 Task: Add Everyone Unscented Nourishing Lotion to the cart.
Action: Mouse moved to (724, 291)
Screenshot: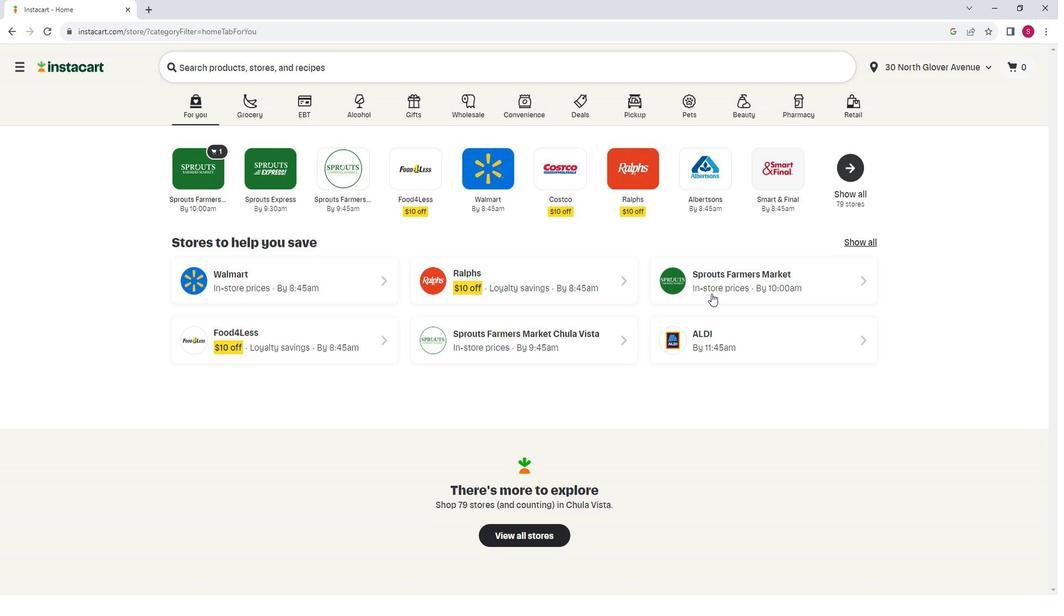 
Action: Mouse pressed left at (724, 291)
Screenshot: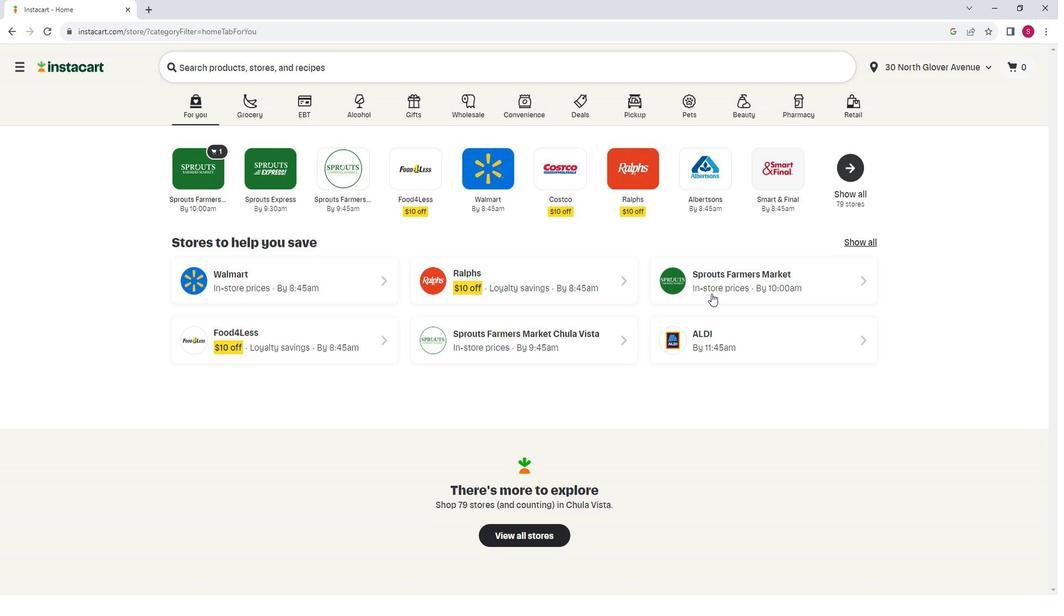 
Action: Mouse moved to (84, 391)
Screenshot: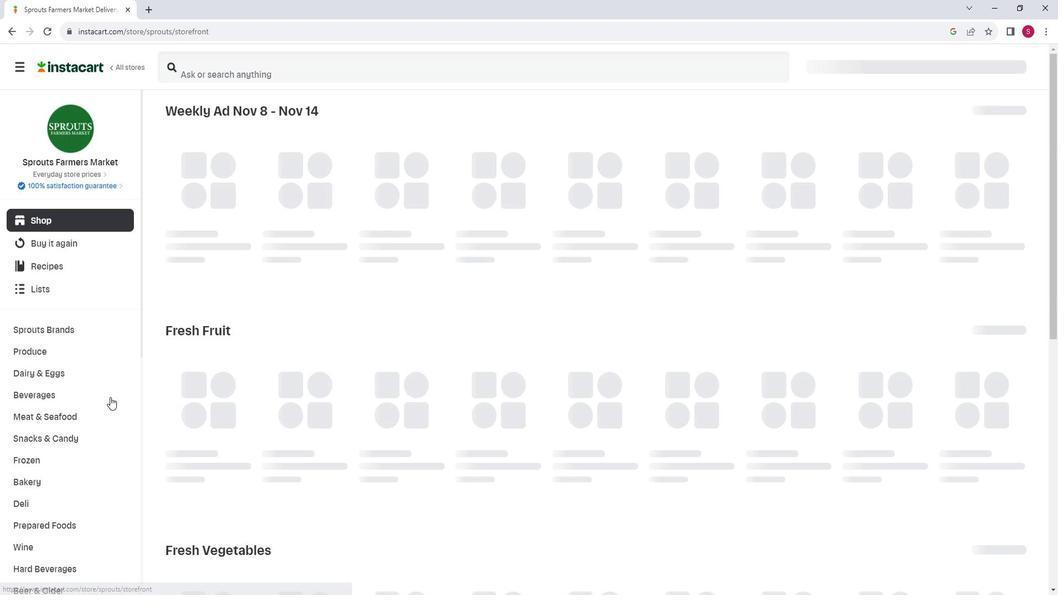 
Action: Mouse scrolled (84, 390) with delta (0, 0)
Screenshot: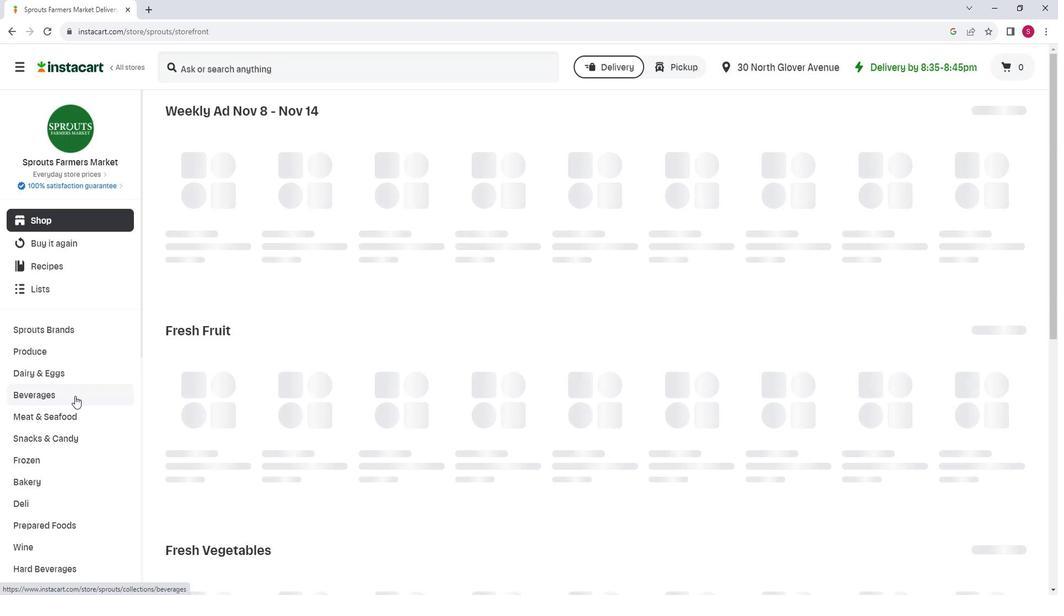 
Action: Mouse scrolled (84, 390) with delta (0, 0)
Screenshot: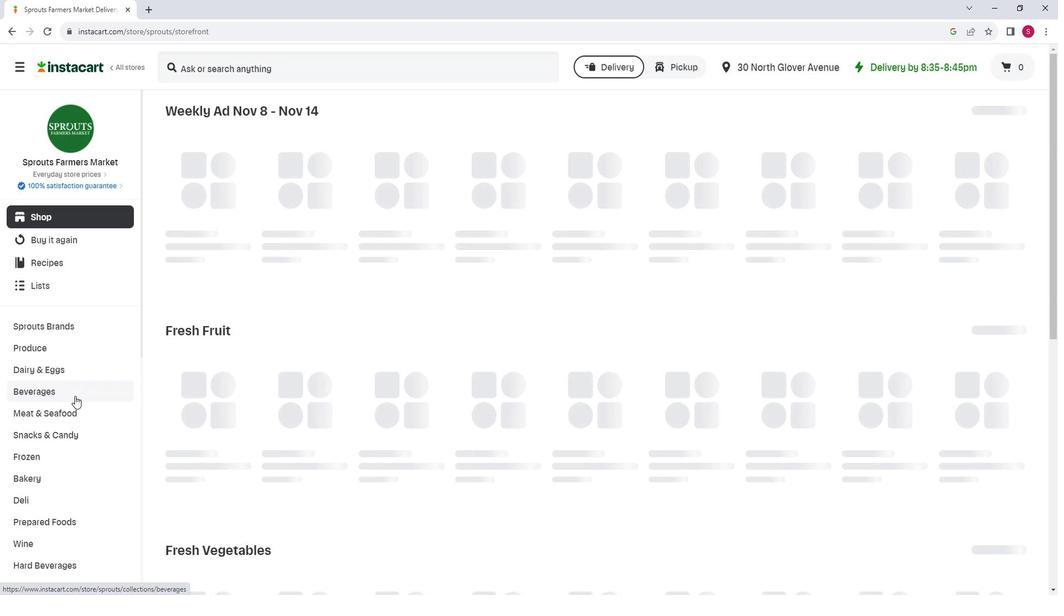 
Action: Mouse scrolled (84, 390) with delta (0, 0)
Screenshot: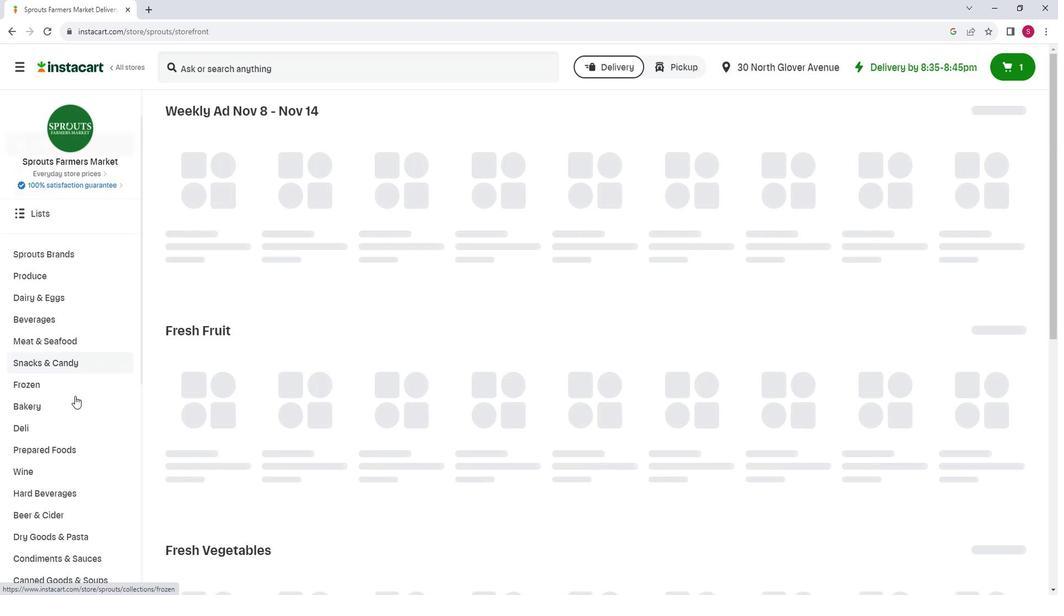 
Action: Mouse scrolled (84, 390) with delta (0, 0)
Screenshot: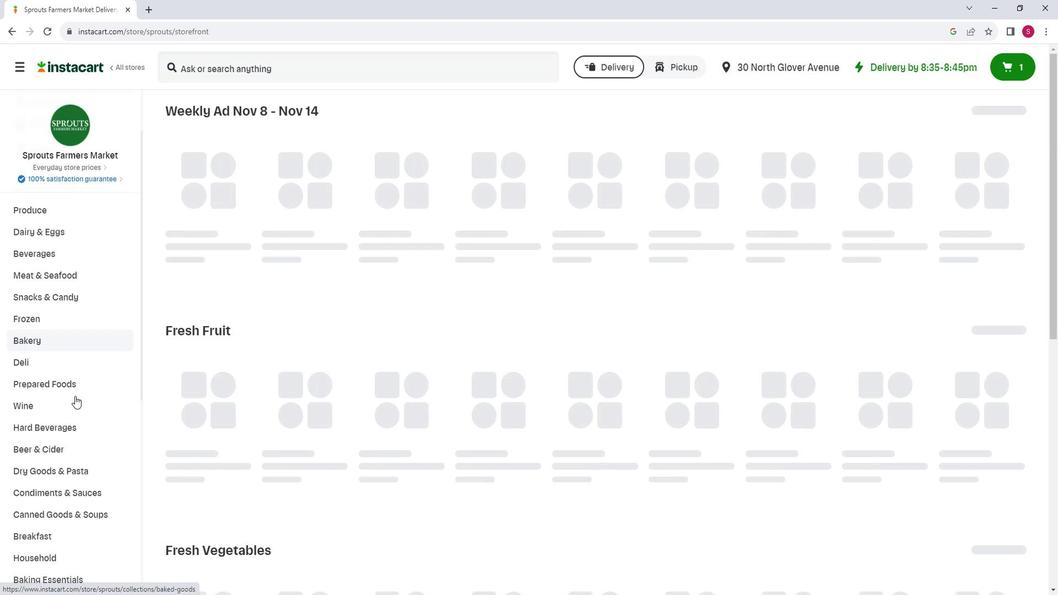 
Action: Mouse moved to (84, 391)
Screenshot: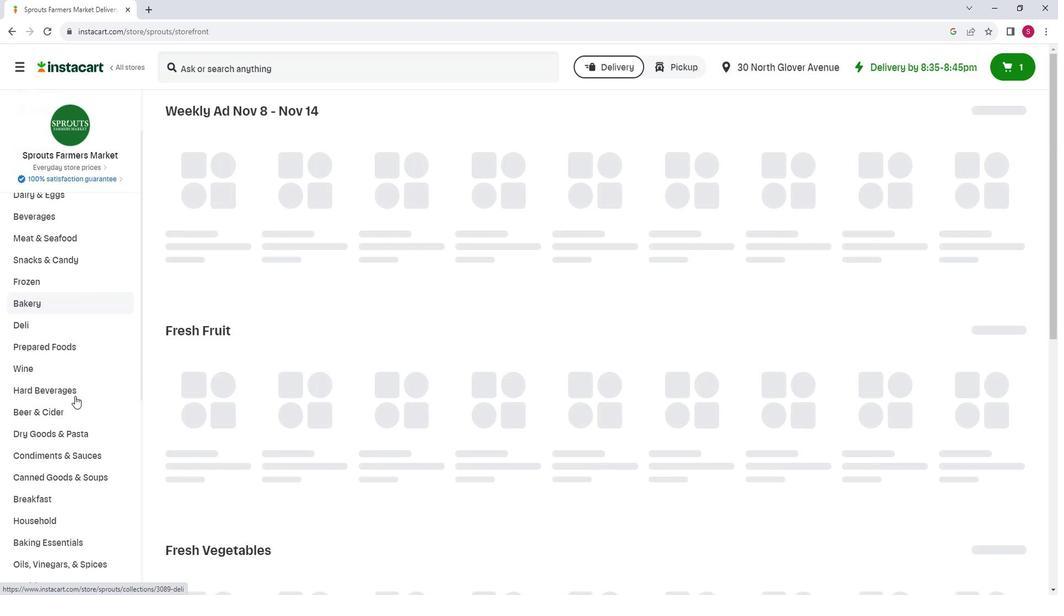 
Action: Mouse scrolled (84, 391) with delta (0, 0)
Screenshot: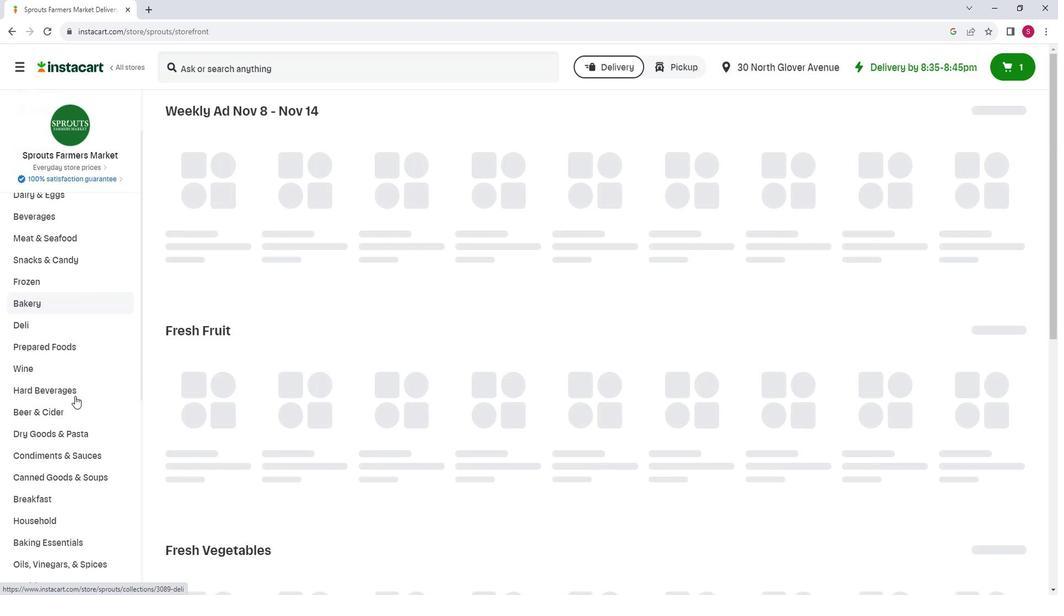 
Action: Mouse moved to (83, 421)
Screenshot: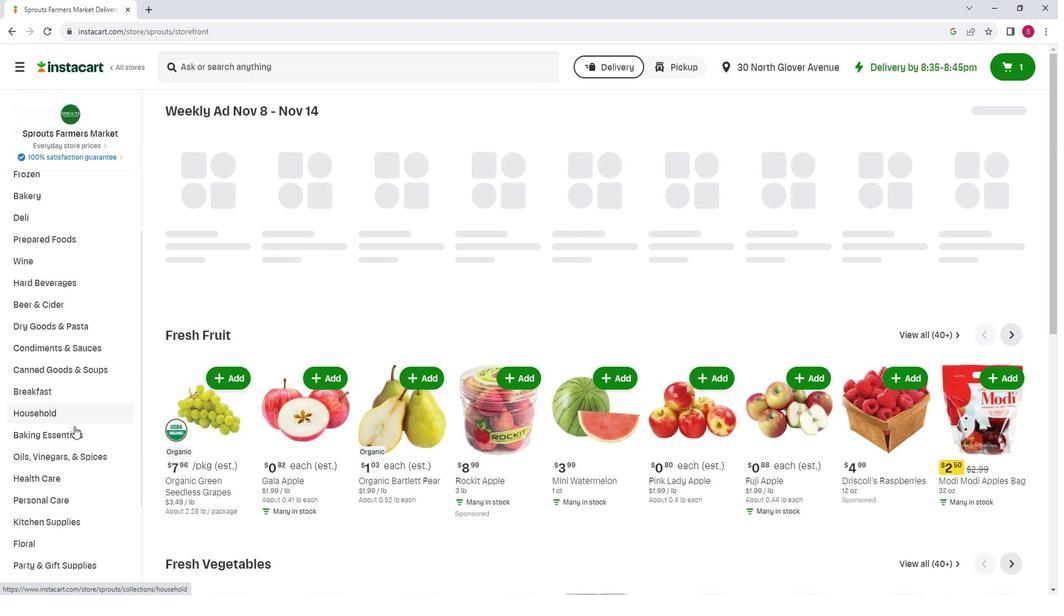 
Action: Mouse scrolled (83, 420) with delta (0, 0)
Screenshot: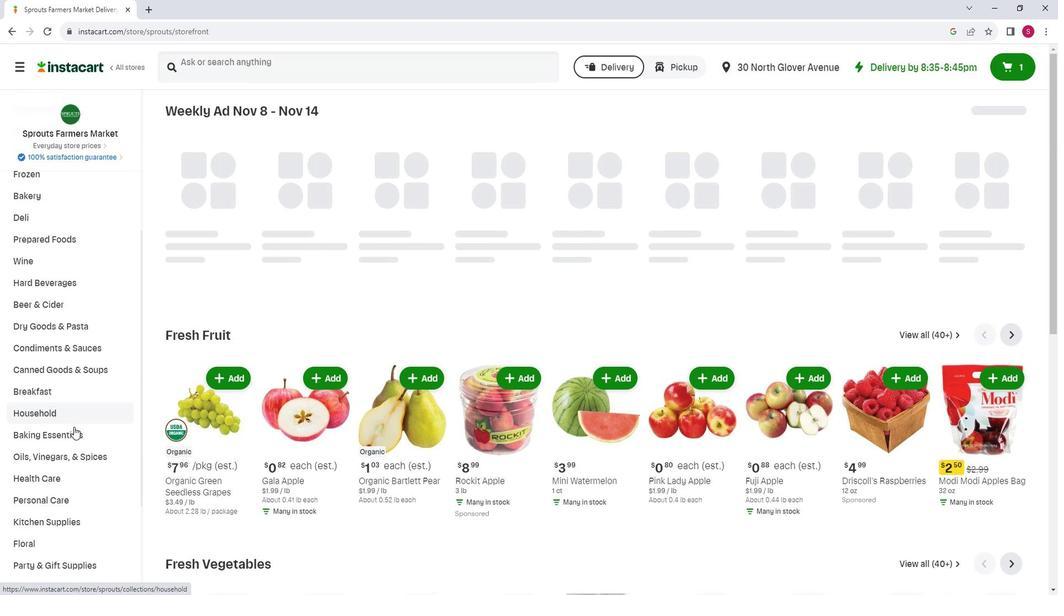
Action: Mouse moved to (82, 434)
Screenshot: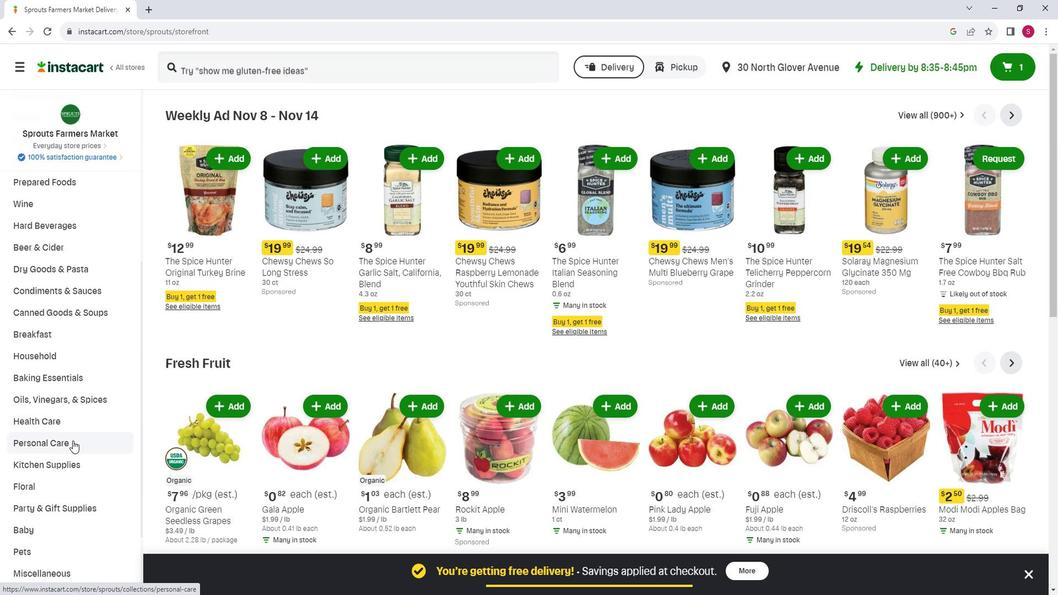 
Action: Mouse pressed left at (82, 434)
Screenshot: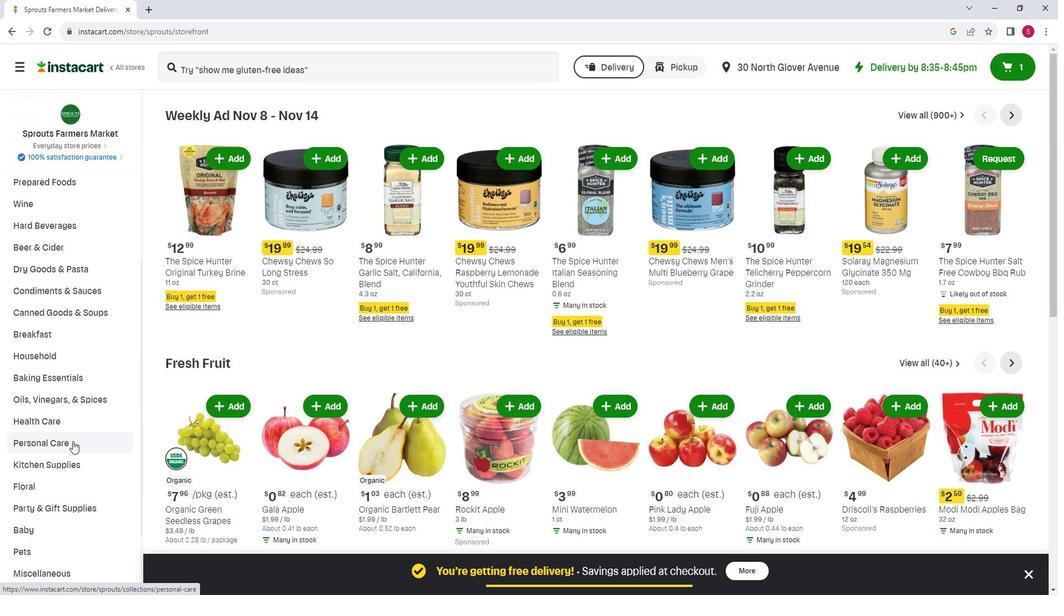 
Action: Mouse moved to (288, 156)
Screenshot: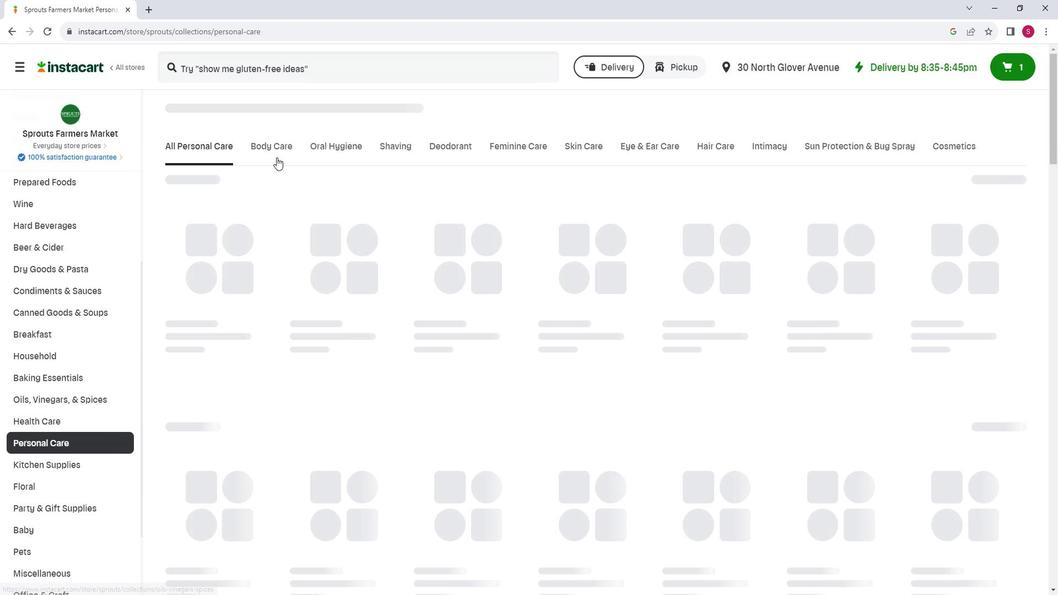 
Action: Mouse pressed left at (288, 156)
Screenshot: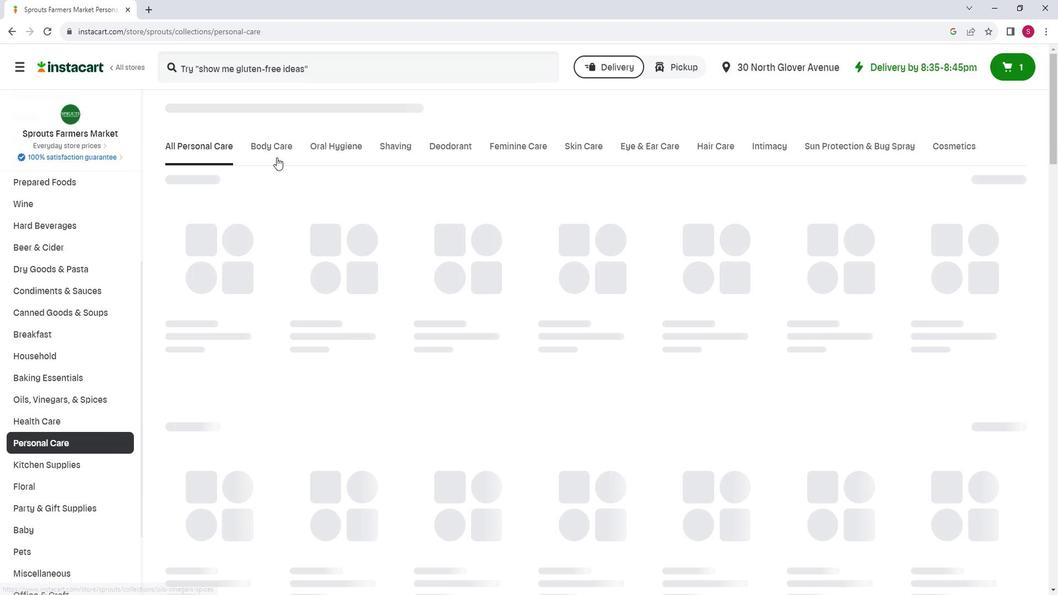 
Action: Mouse moved to (451, 187)
Screenshot: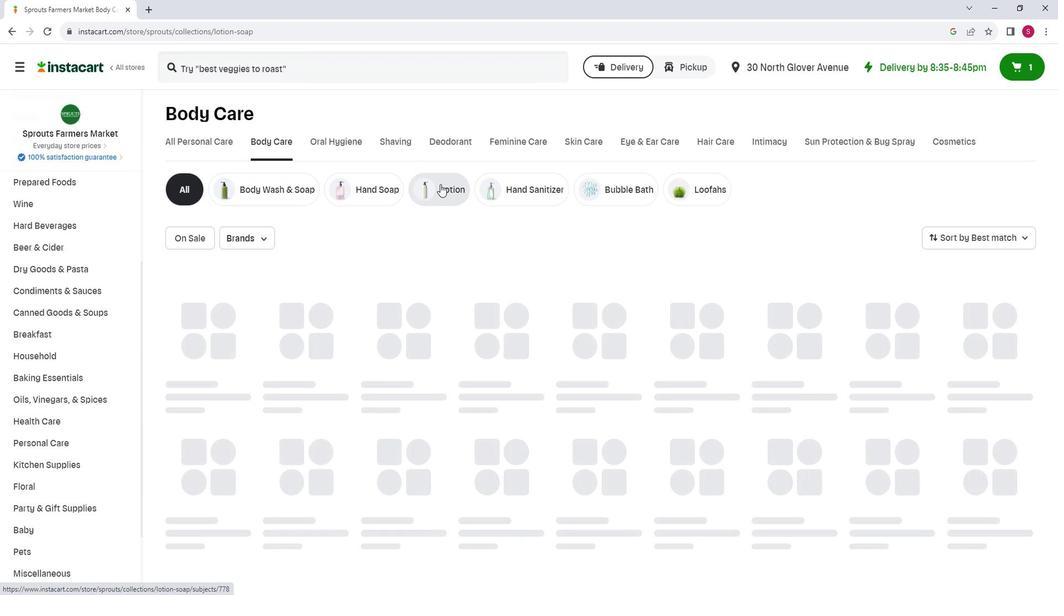 
Action: Mouse pressed left at (451, 187)
Screenshot: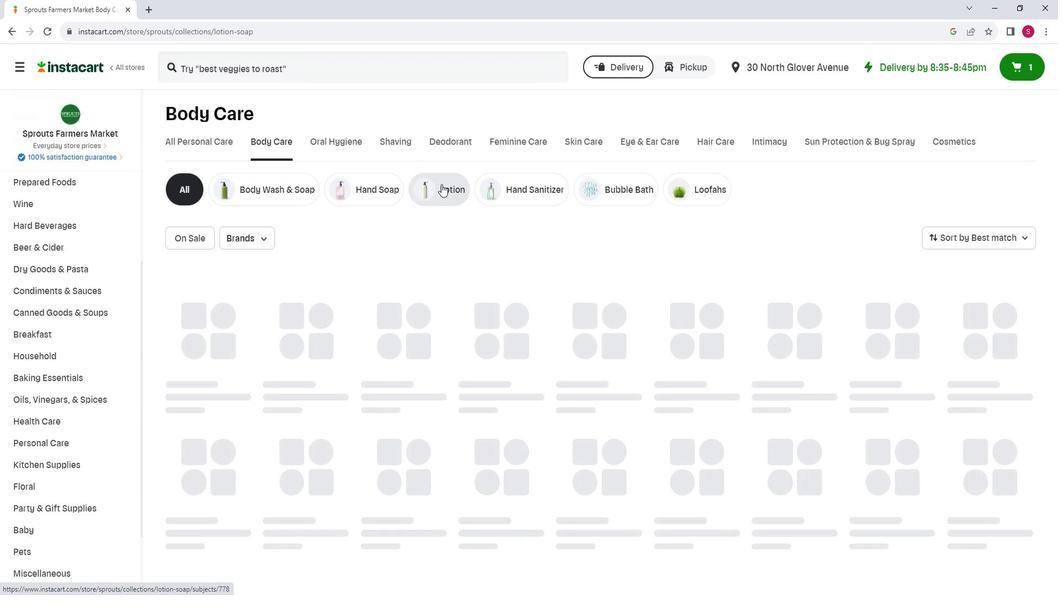 
Action: Mouse moved to (317, 78)
Screenshot: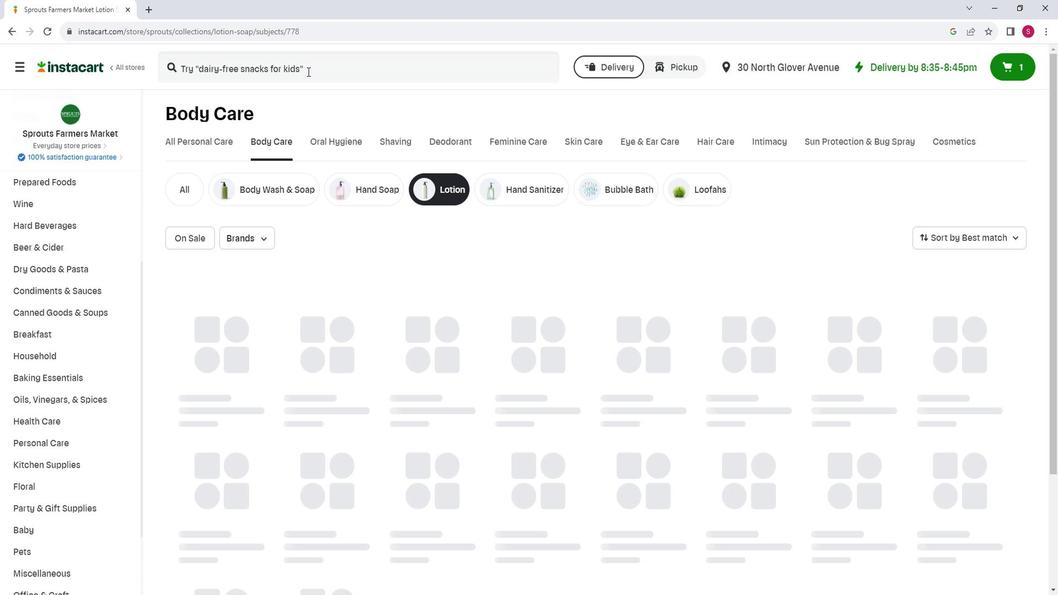 
Action: Mouse pressed left at (317, 78)
Screenshot: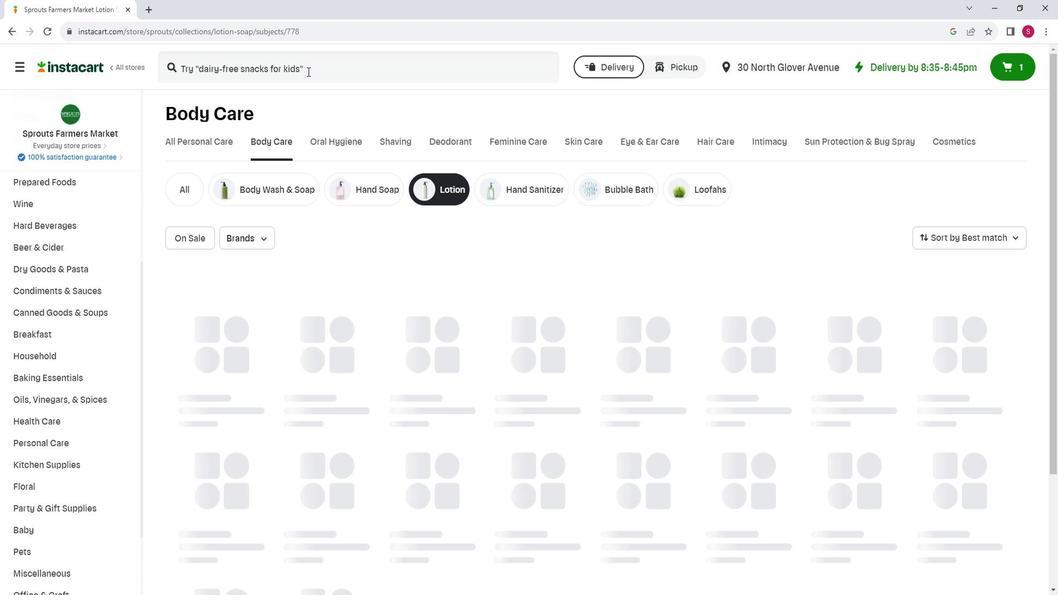 
Action: Key pressed <Key.shift>Everyone<Key.space><Key.shift>Unscented<Key.space><Key.shift>Nourishing<Key.space><Key.shift>Lotion<Key.enter>
Screenshot: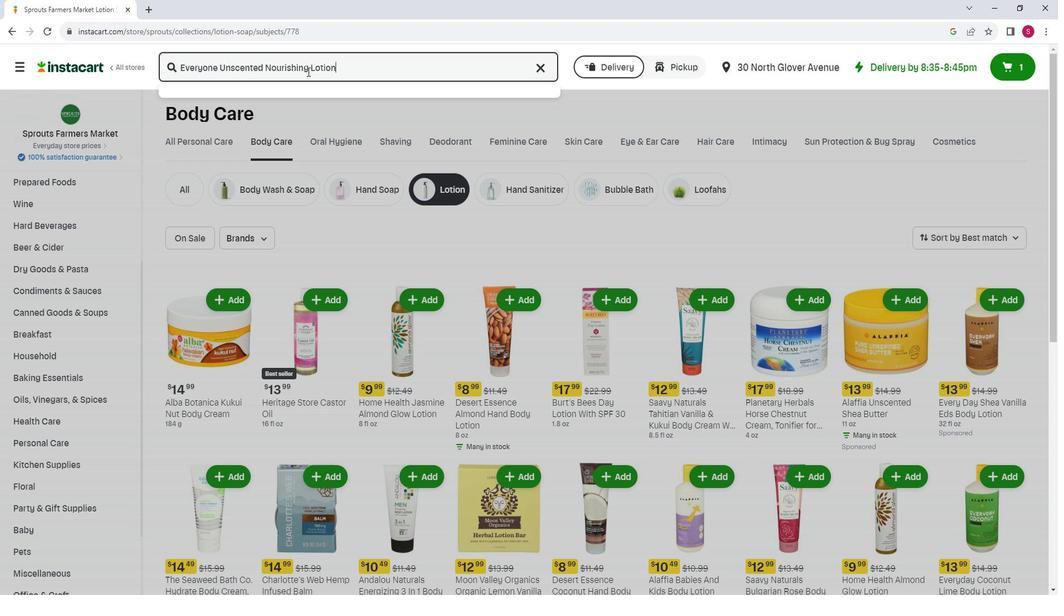 
Action: Mouse moved to (167, 169)
Screenshot: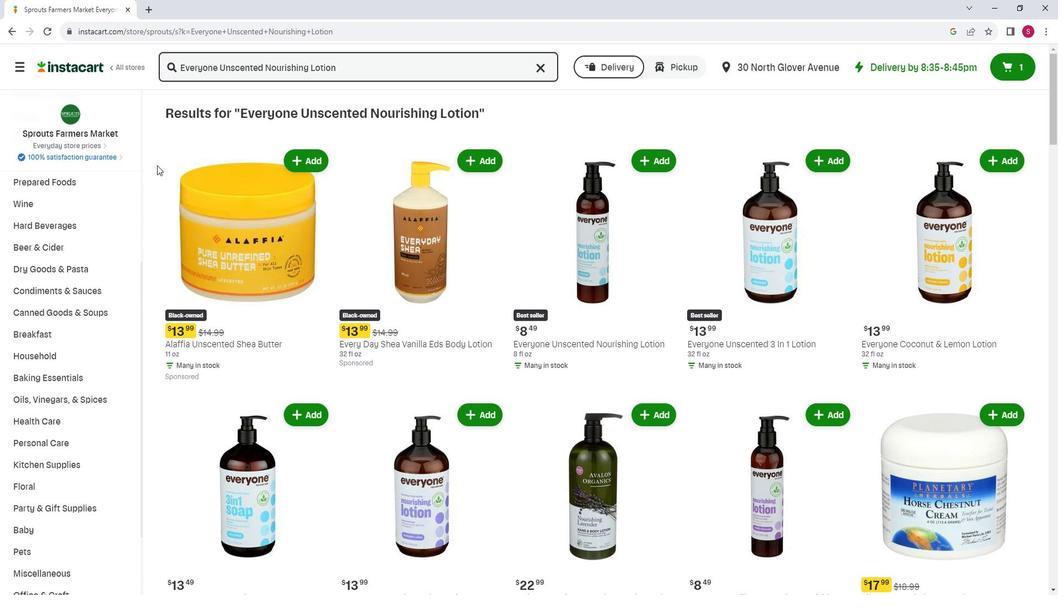 
Action: Mouse scrolled (167, 169) with delta (0, 0)
Screenshot: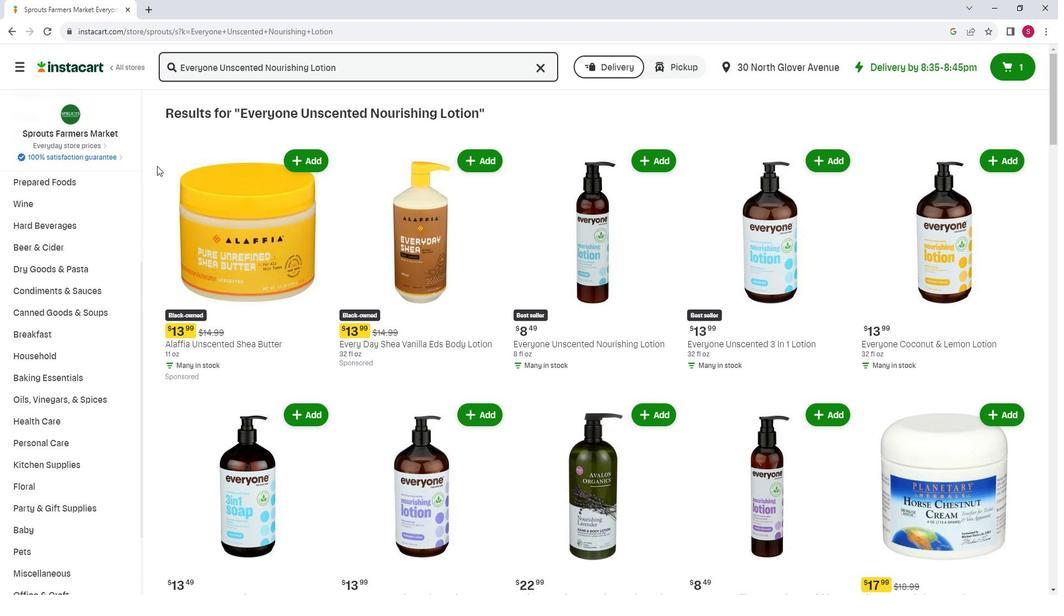 
Action: Mouse moved to (293, 191)
Screenshot: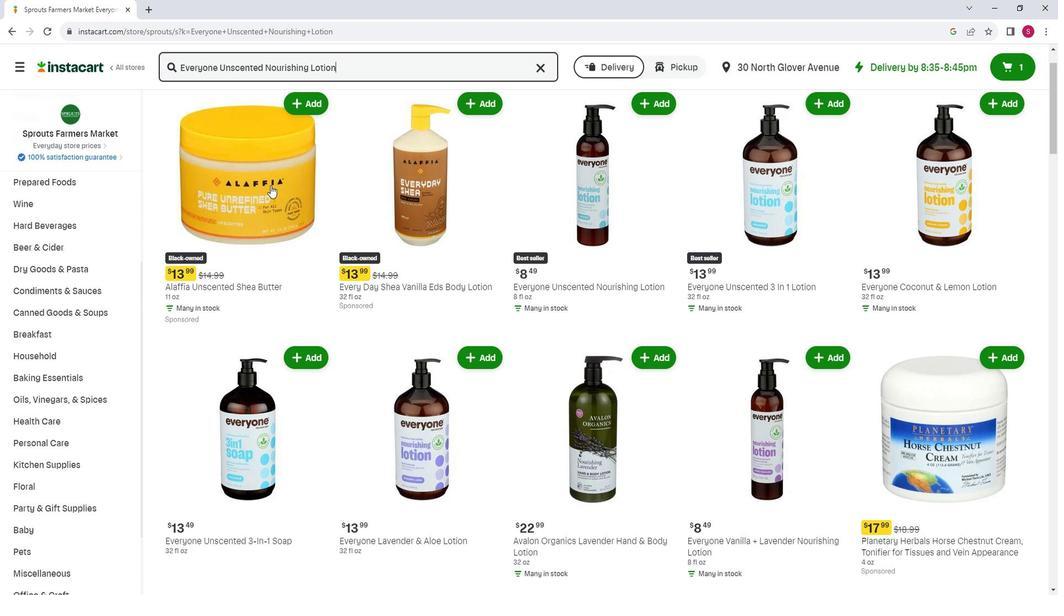 
Action: Mouse scrolled (293, 191) with delta (0, 0)
Screenshot: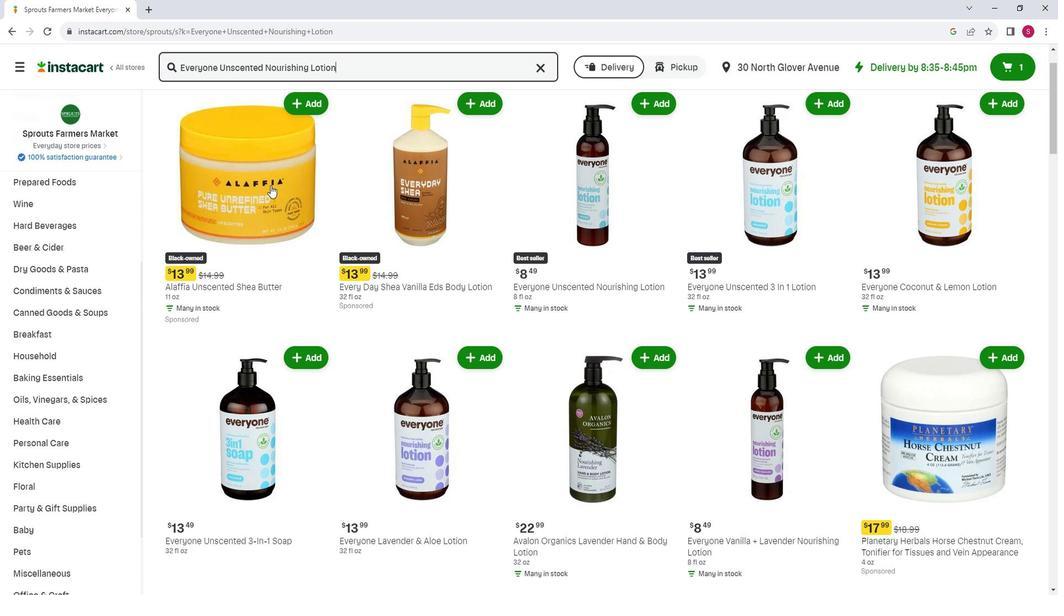 
Action: Mouse moved to (310, 192)
Screenshot: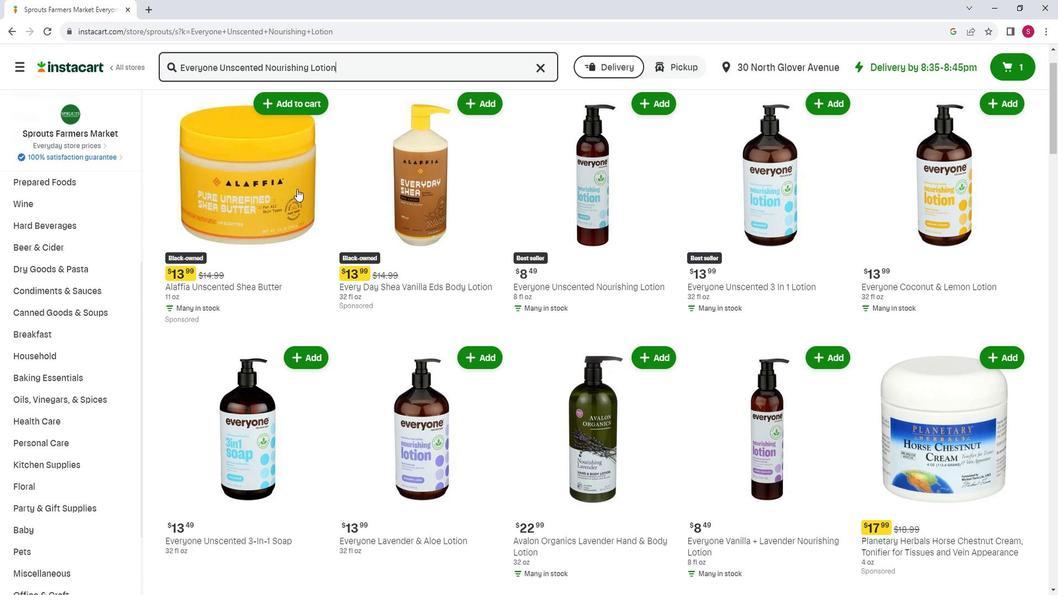 
Action: Mouse scrolled (310, 192) with delta (0, 0)
Screenshot: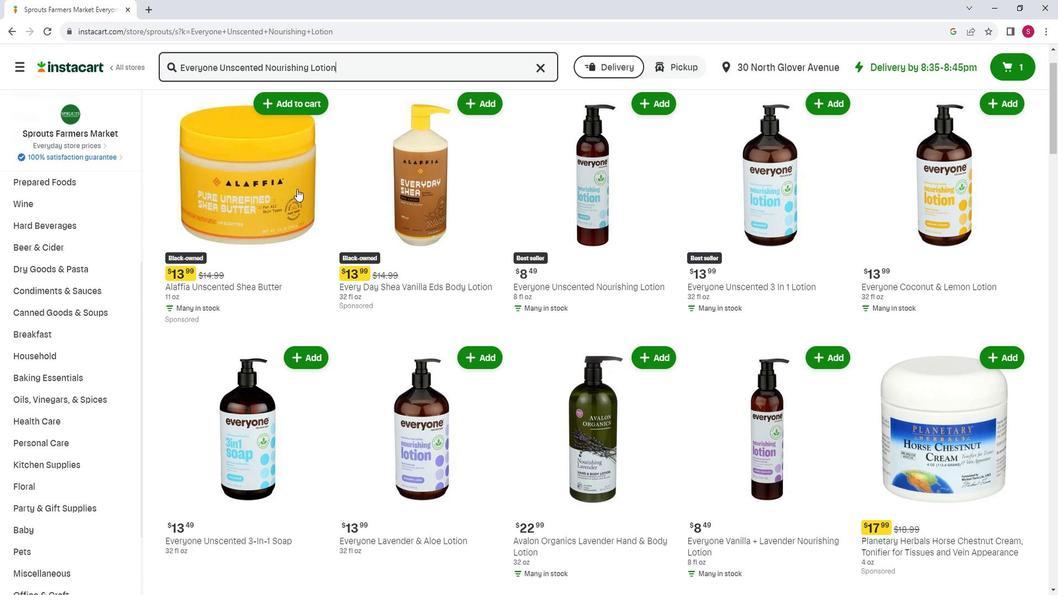 
Action: Mouse moved to (678, 161)
Screenshot: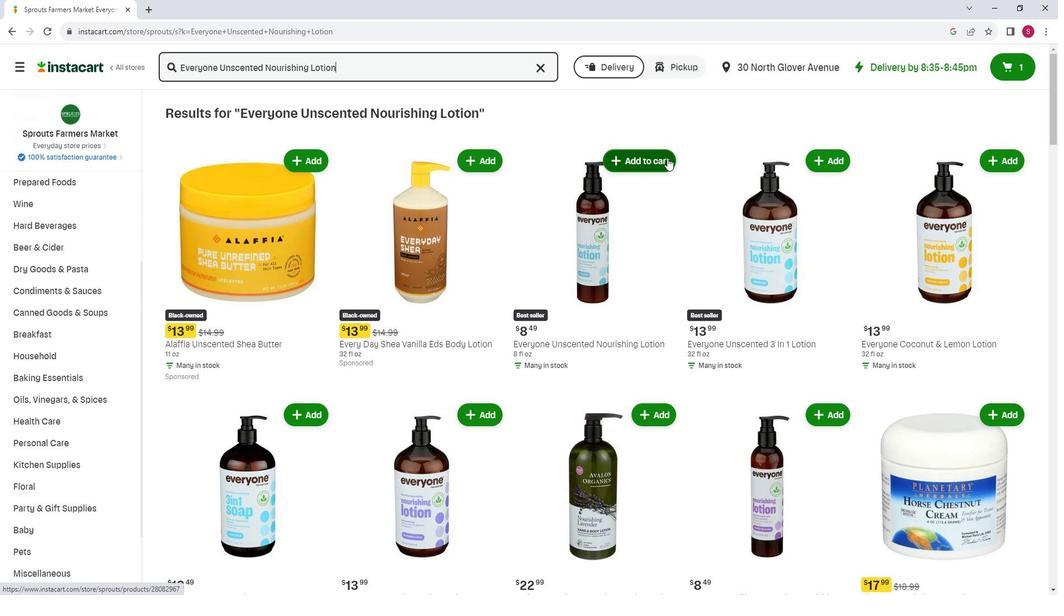 
Action: Mouse pressed left at (678, 161)
Screenshot: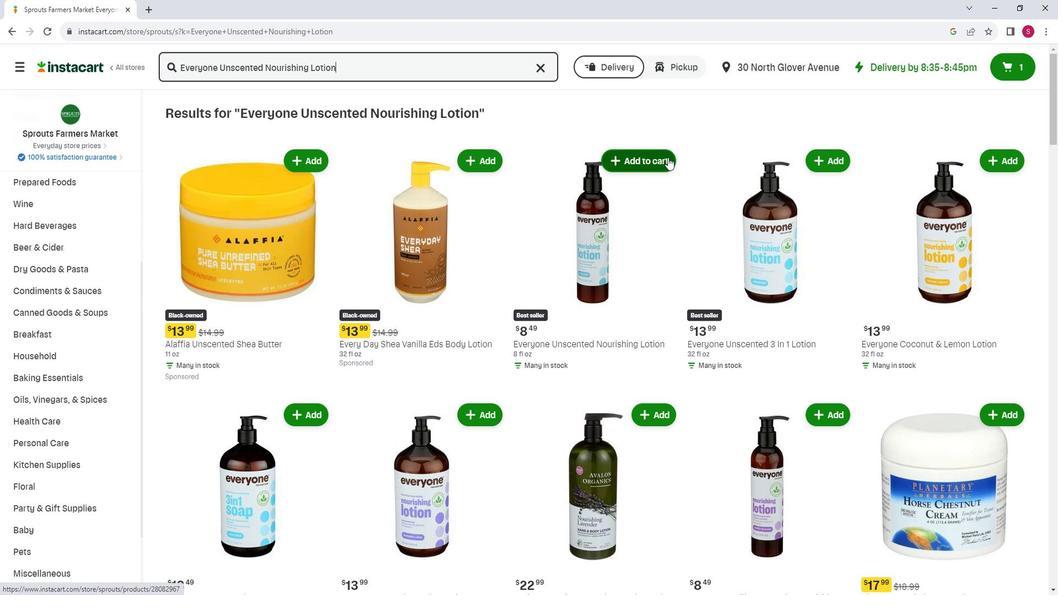 
Action: Mouse moved to (712, 132)
Screenshot: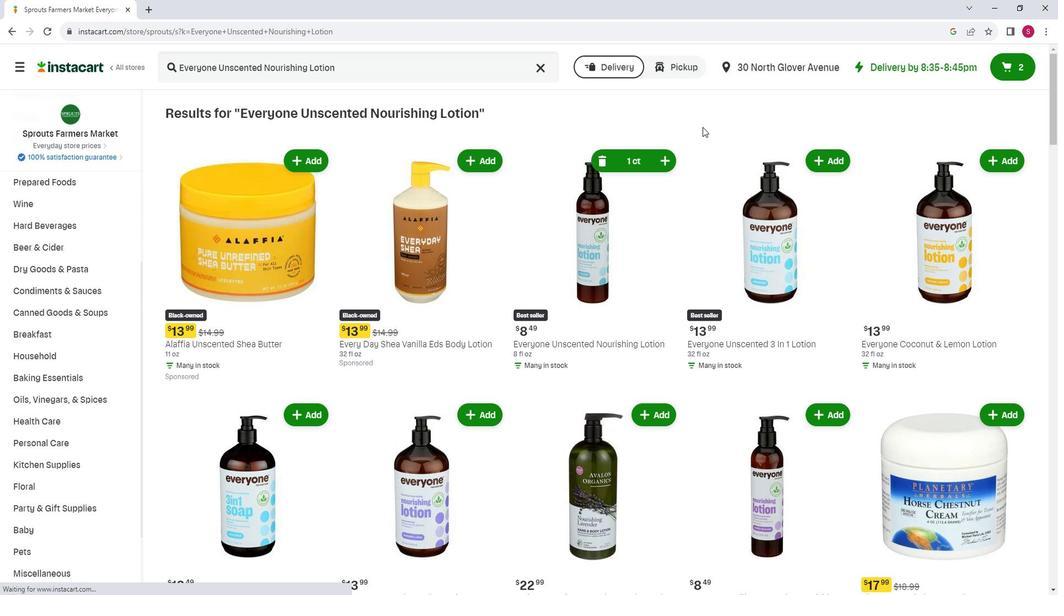 
